 Task: Add a dependency to the task Improve user input sanitization for better security , the existing task  Implement continuous integration for better code integration and testing in the project Transform.
Action: Mouse moved to (908, 559)
Screenshot: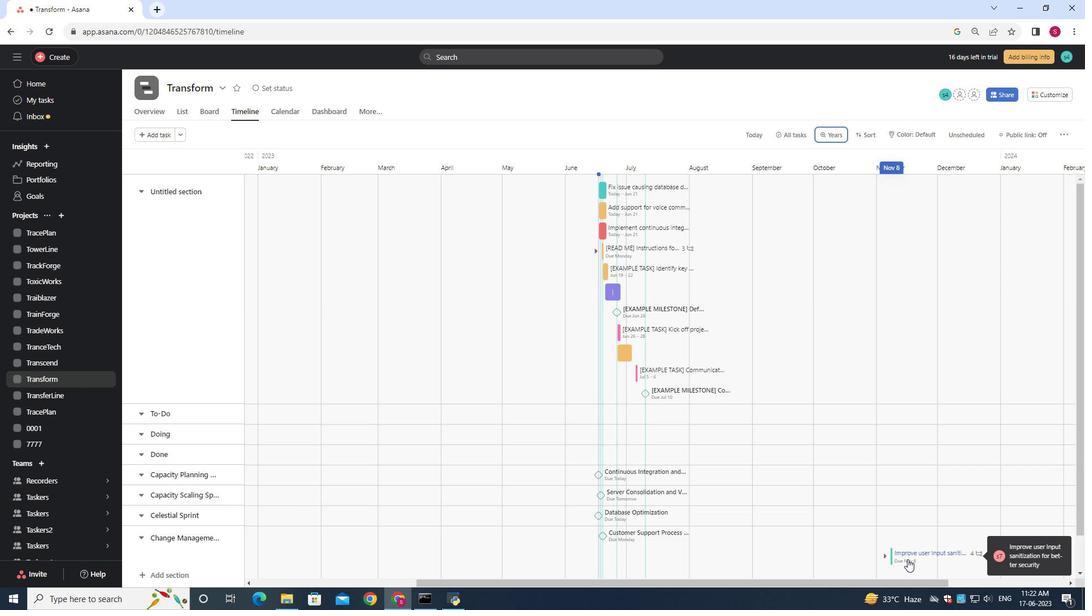 
Action: Mouse pressed left at (908, 559)
Screenshot: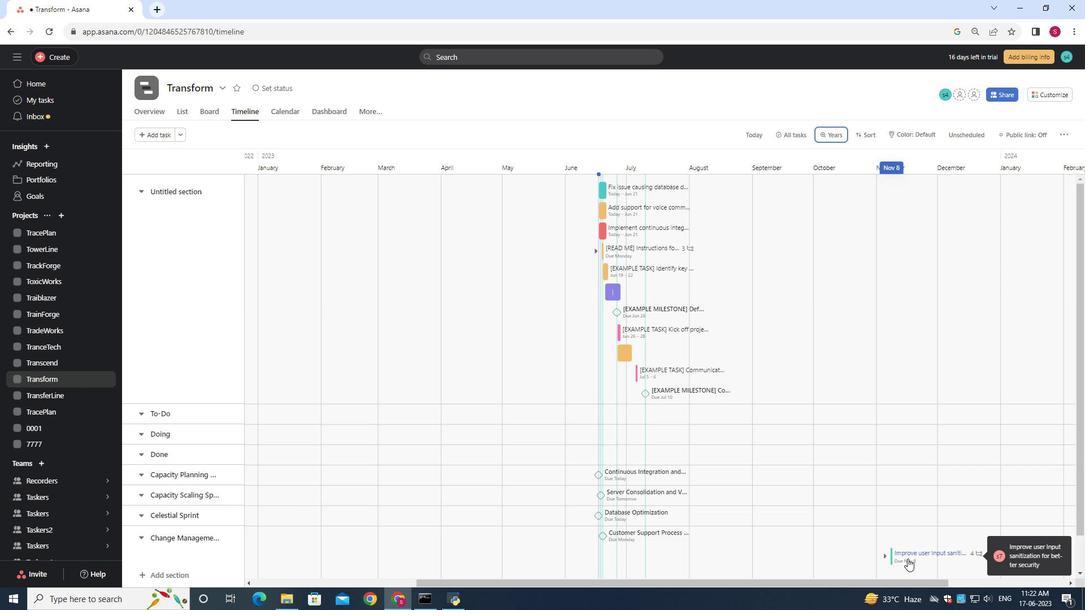 
Action: Mouse moved to (823, 268)
Screenshot: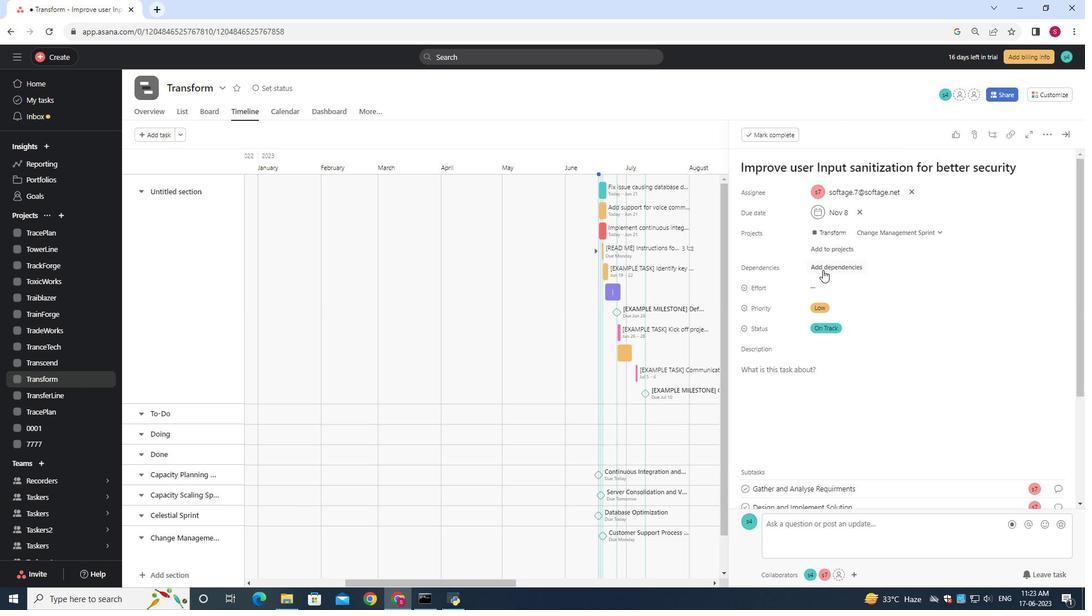 
Action: Mouse pressed left at (823, 268)
Screenshot: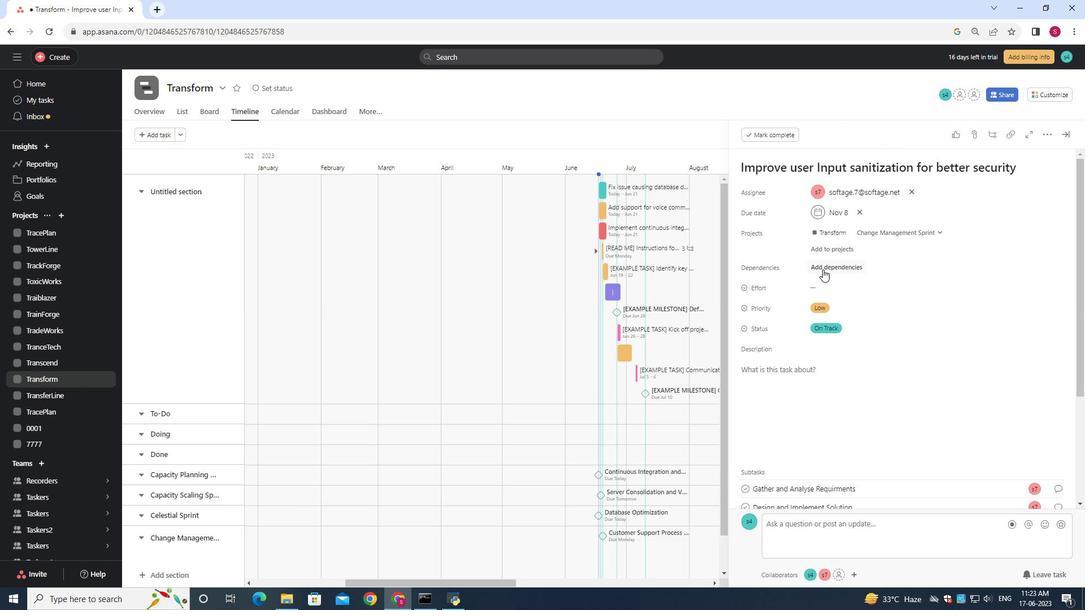 
Action: Mouse moved to (896, 310)
Screenshot: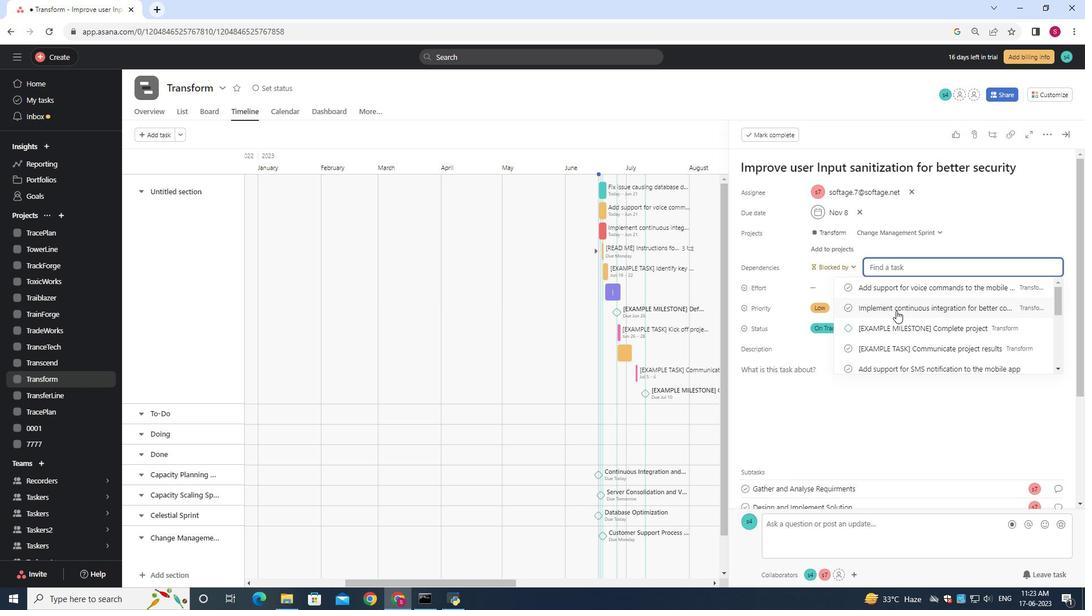 
Action: Mouse pressed left at (896, 310)
Screenshot: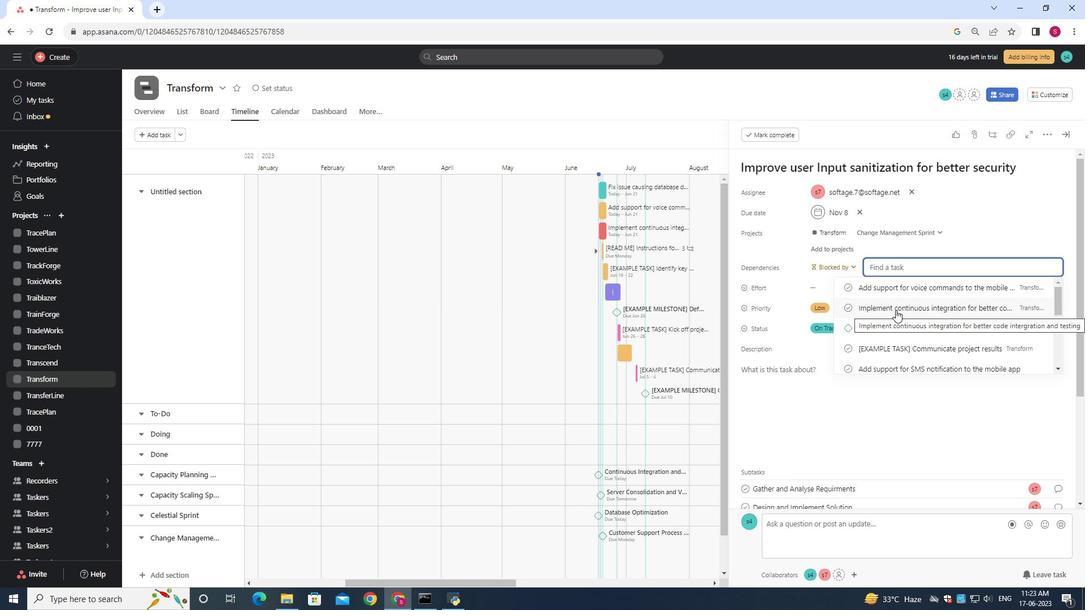 
Action: Mouse moved to (920, 335)
Screenshot: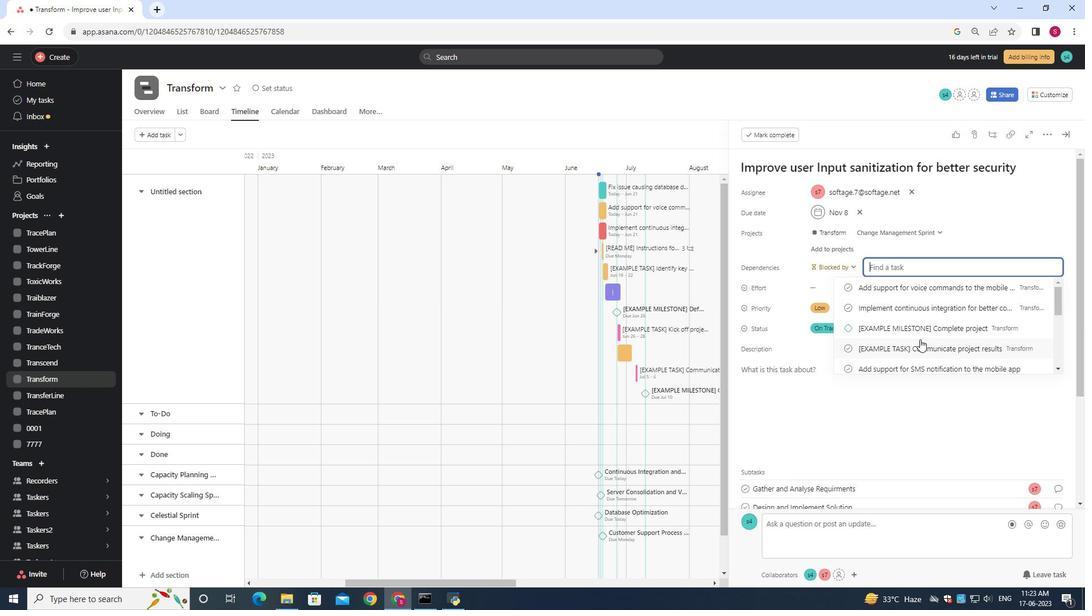 
Action: Mouse scrolled (920, 334) with delta (0, 0)
Screenshot: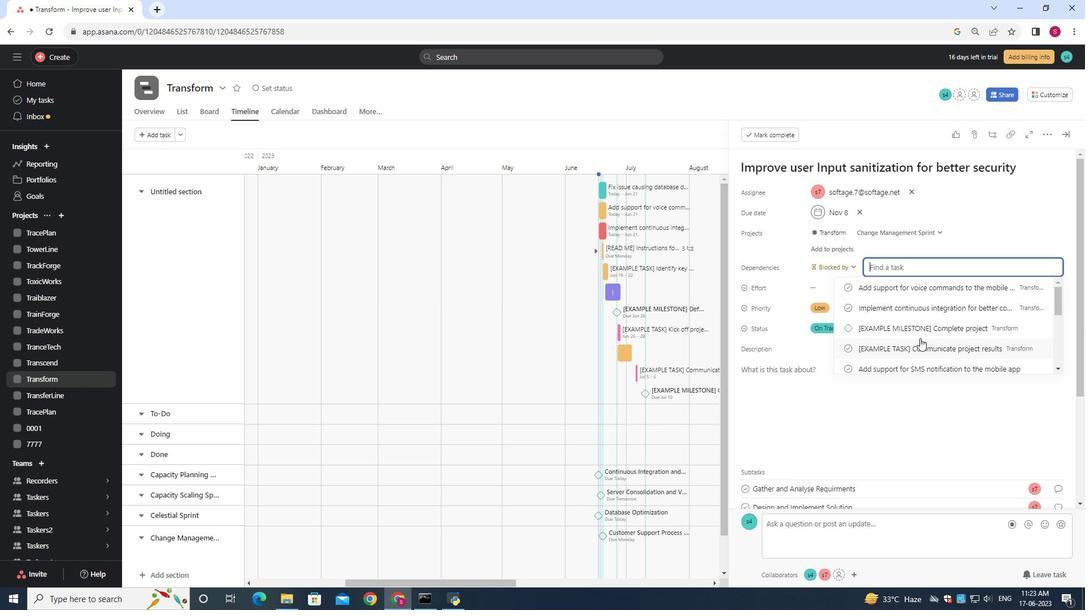 
Action: Mouse moved to (920, 335)
Screenshot: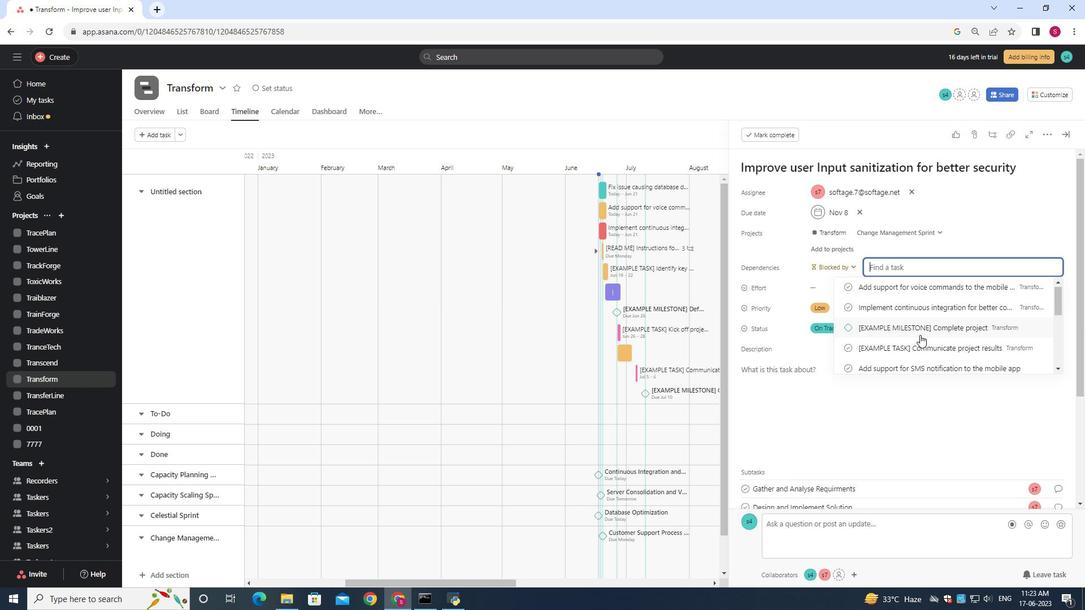 
Action: Mouse scrolled (920, 334) with delta (0, 0)
Screenshot: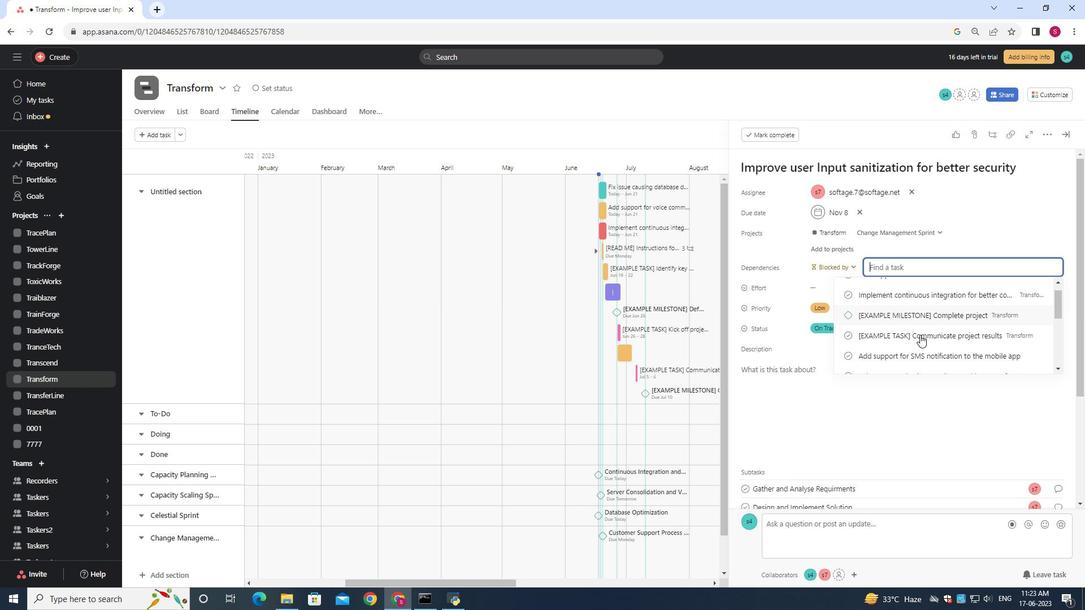 
Action: Mouse moved to (907, 314)
Screenshot: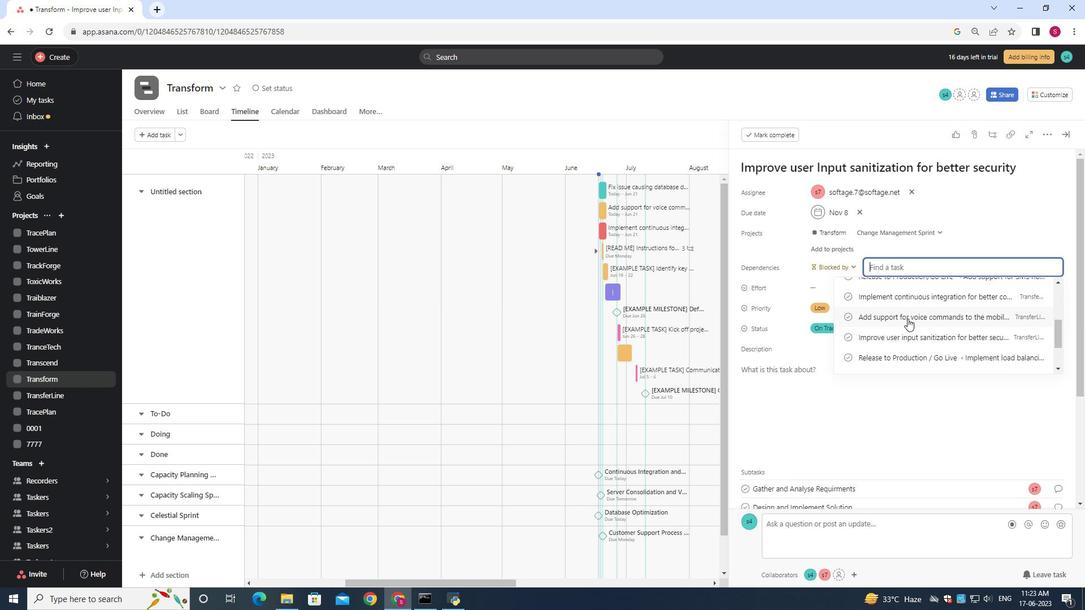 
Action: Mouse pressed left at (907, 314)
Screenshot: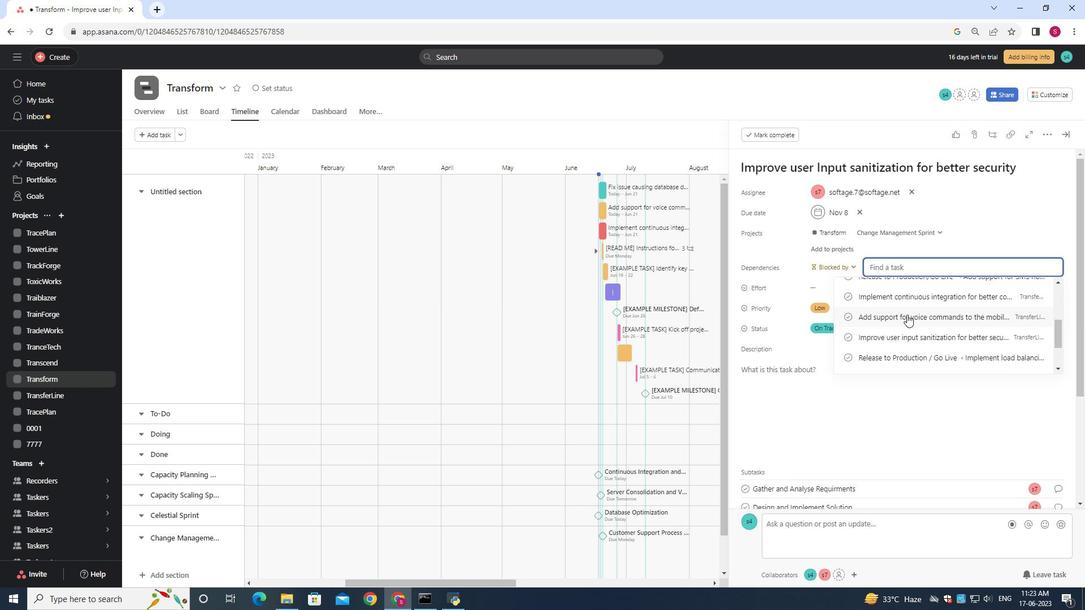 
Action: Mouse moved to (879, 300)
Screenshot: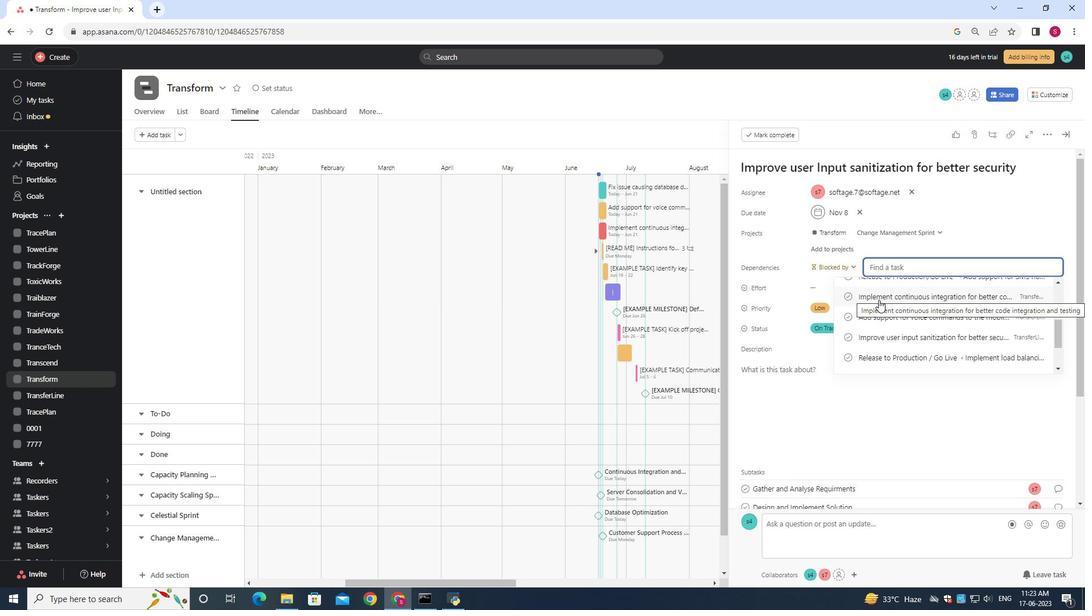 
Action: Mouse pressed left at (879, 300)
Screenshot: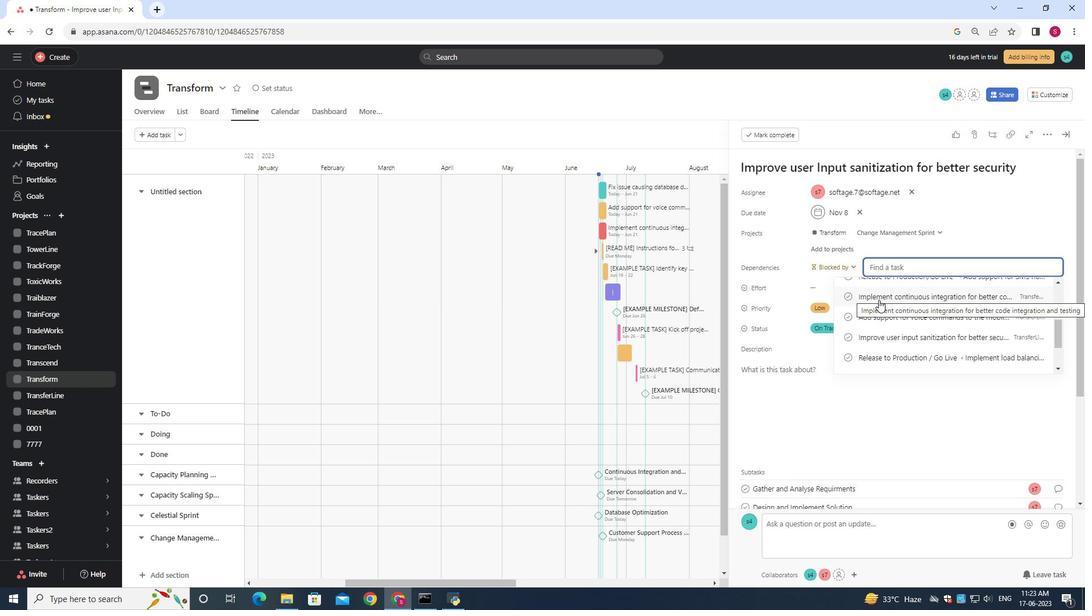 
Action: Mouse moved to (889, 304)
Screenshot: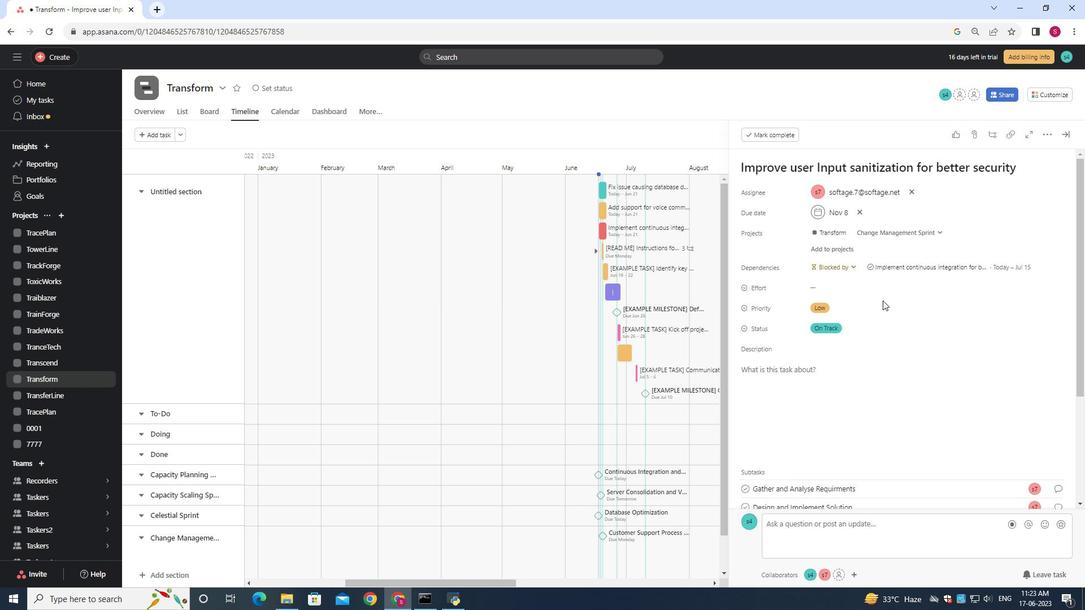 
